 Task: Create a sub task Release to Production / Go Live for the task  Improve UI/UX of the app on mobile devices in the project TransportWorks , assign it to team member softage.8@softage.net and update the status of the sub task to  Off Track , set the priority of the sub task to High.
Action: Mouse moved to (61, 422)
Screenshot: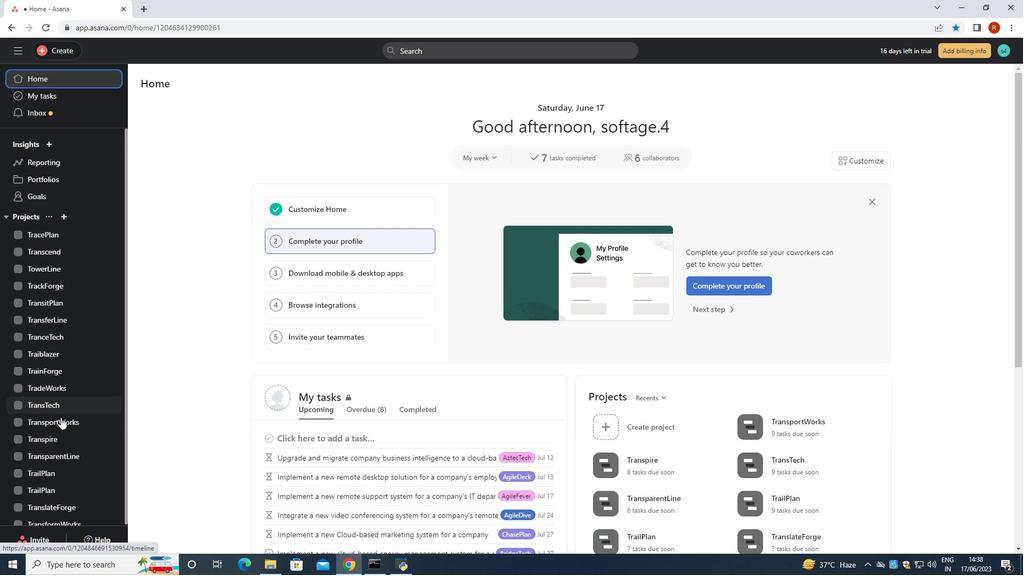 
Action: Mouse pressed left at (61, 422)
Screenshot: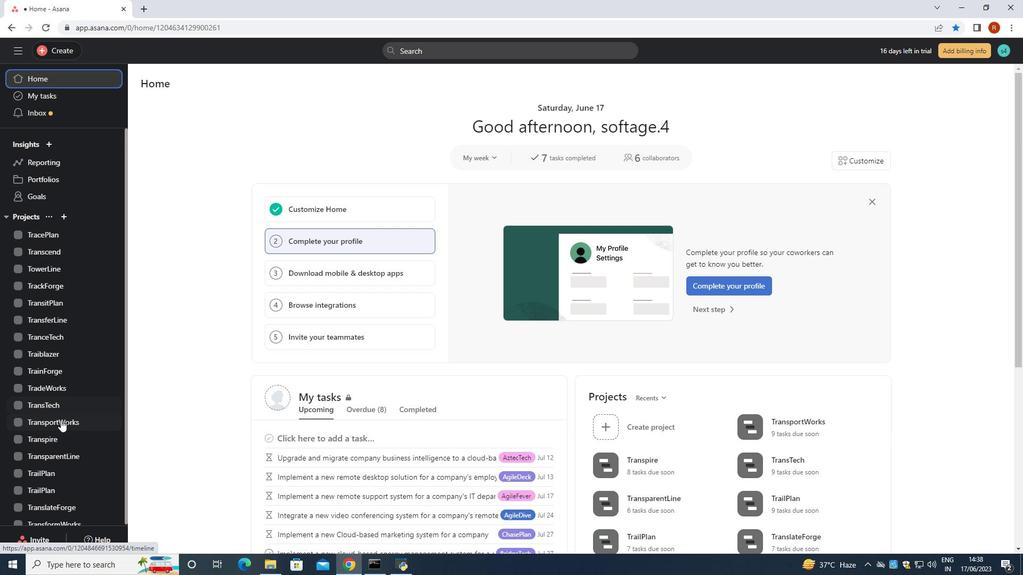 
Action: Mouse moved to (431, 256)
Screenshot: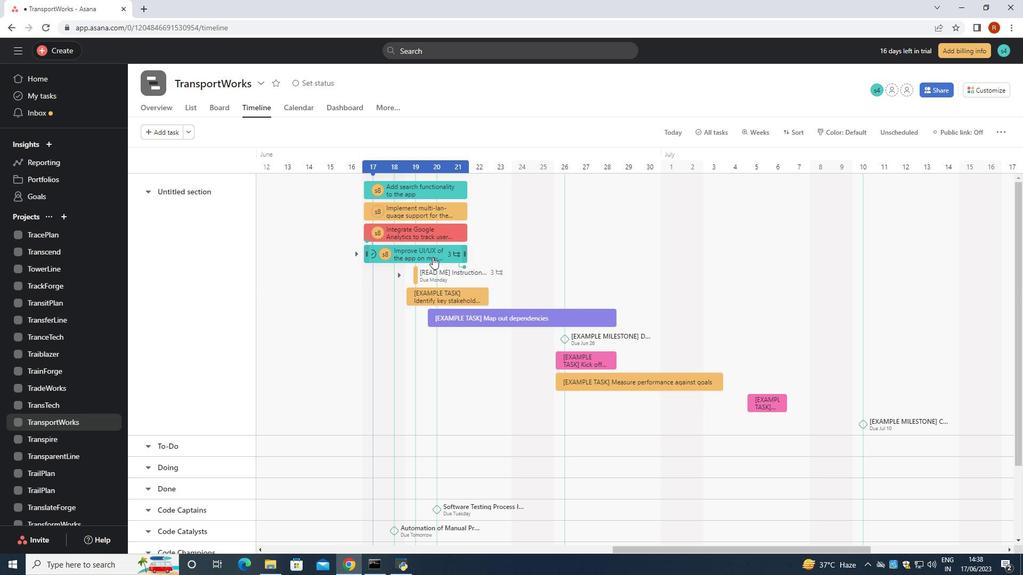 
Action: Mouse pressed left at (431, 256)
Screenshot: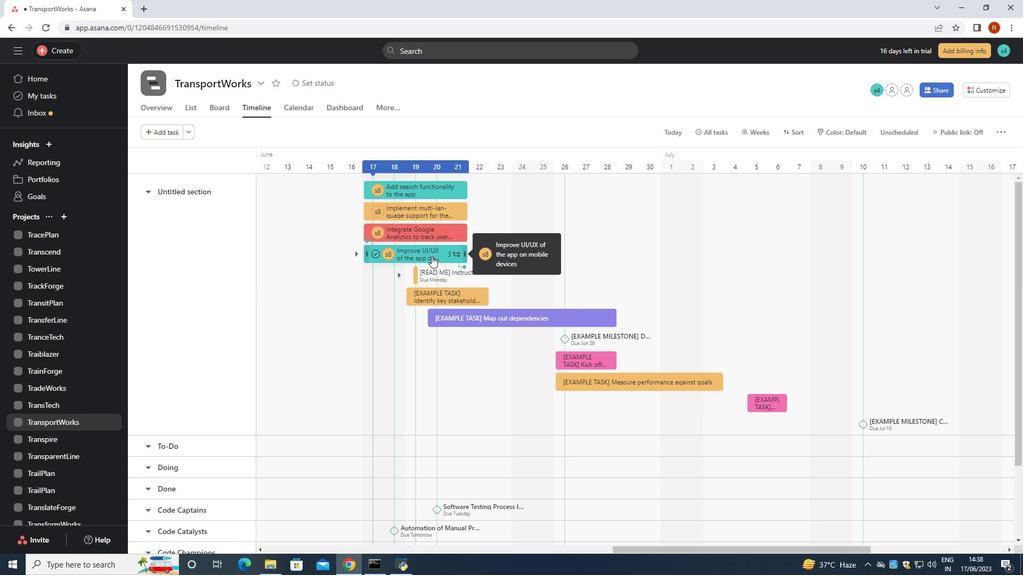 
Action: Mouse moved to (805, 247)
Screenshot: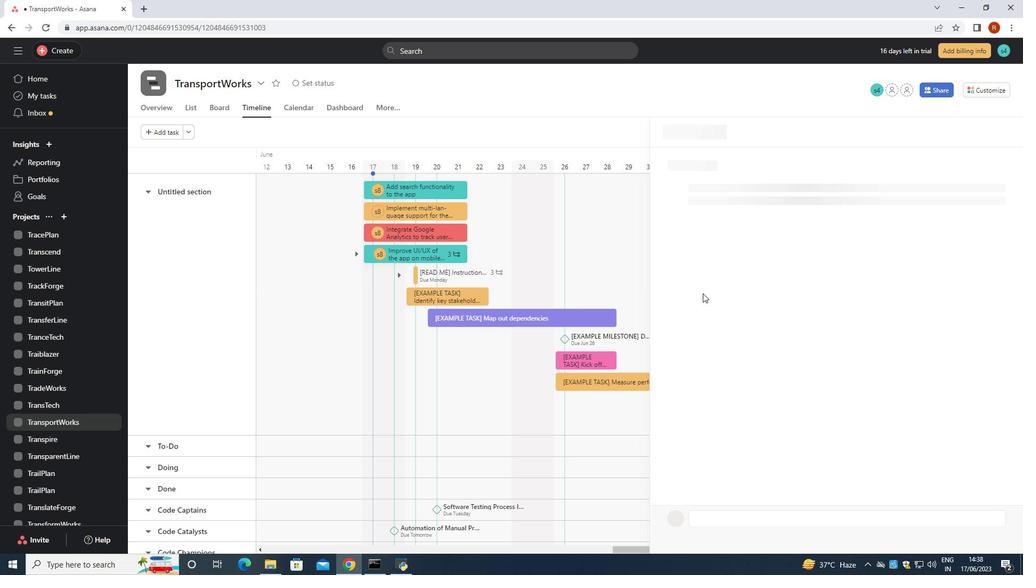 
Action: Mouse scrolled (805, 246) with delta (0, 0)
Screenshot: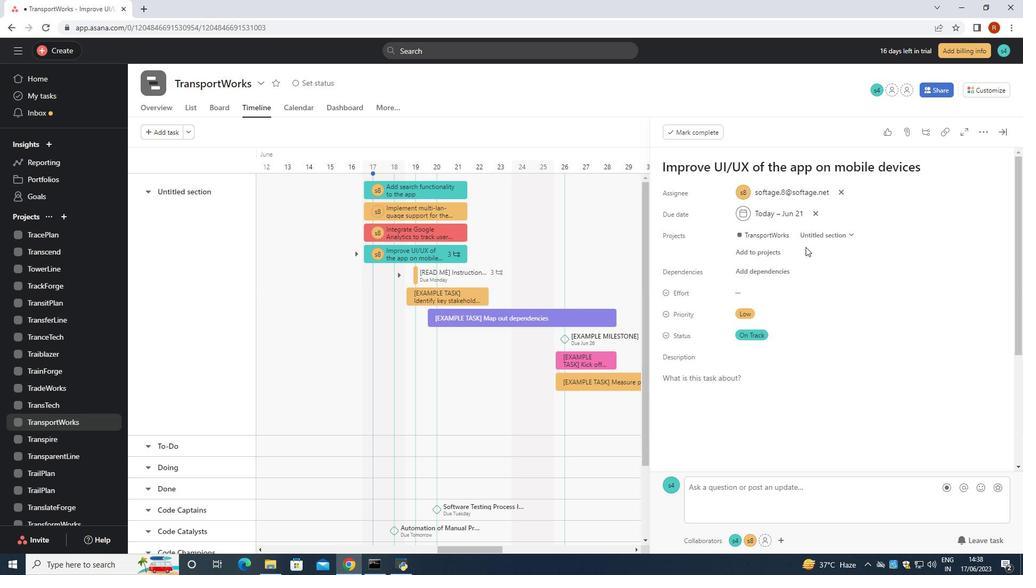 
Action: Mouse scrolled (805, 246) with delta (0, 0)
Screenshot: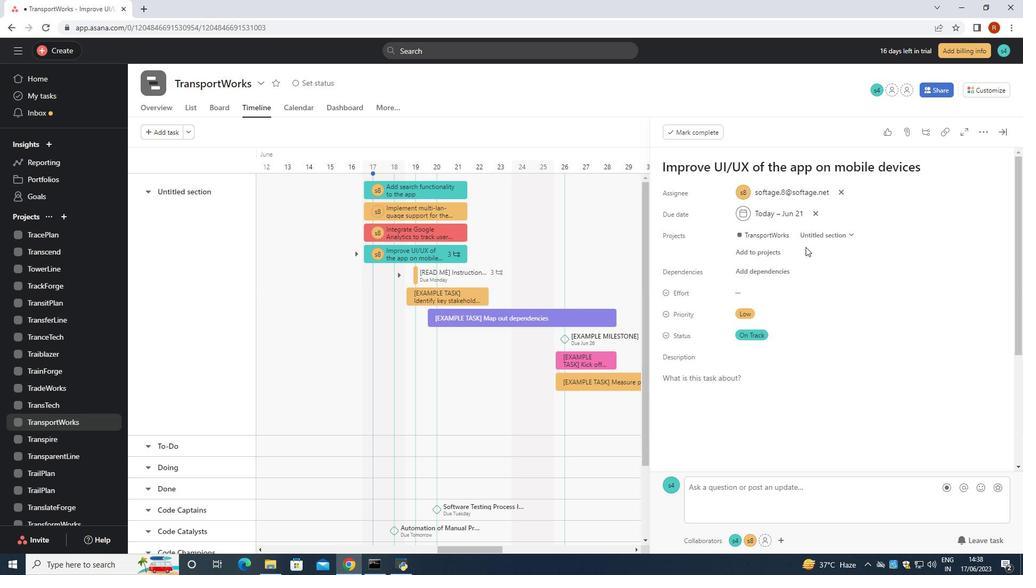 
Action: Mouse scrolled (805, 246) with delta (0, 0)
Screenshot: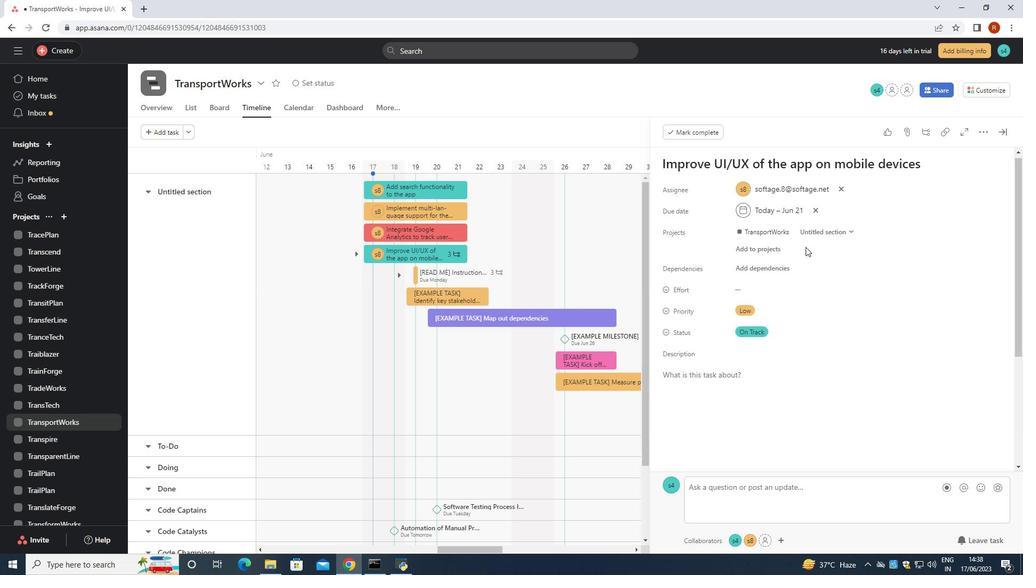 
Action: Mouse scrolled (805, 246) with delta (0, 0)
Screenshot: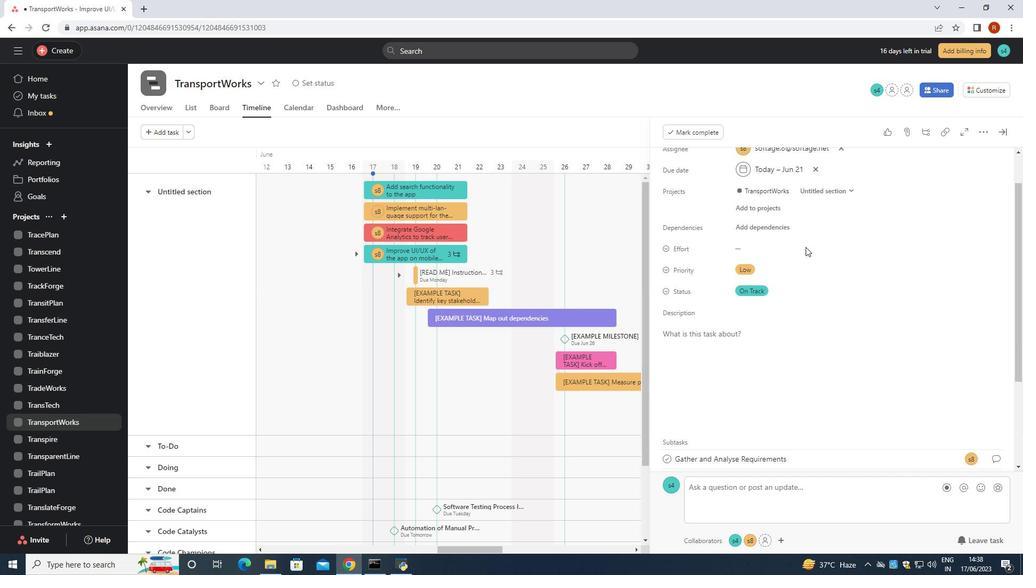 
Action: Mouse moved to (806, 248)
Screenshot: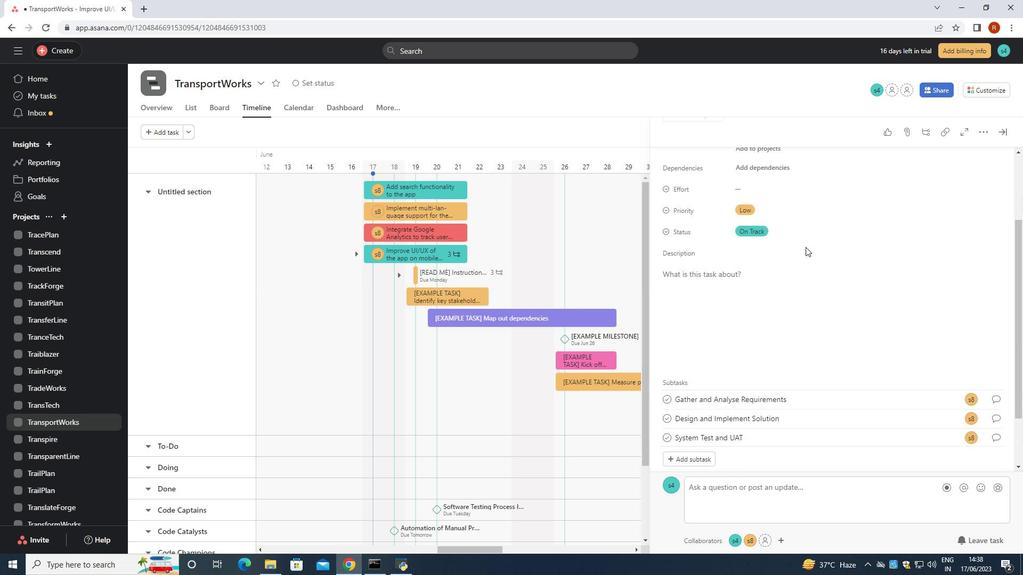 
Action: Mouse scrolled (806, 248) with delta (0, 0)
Screenshot: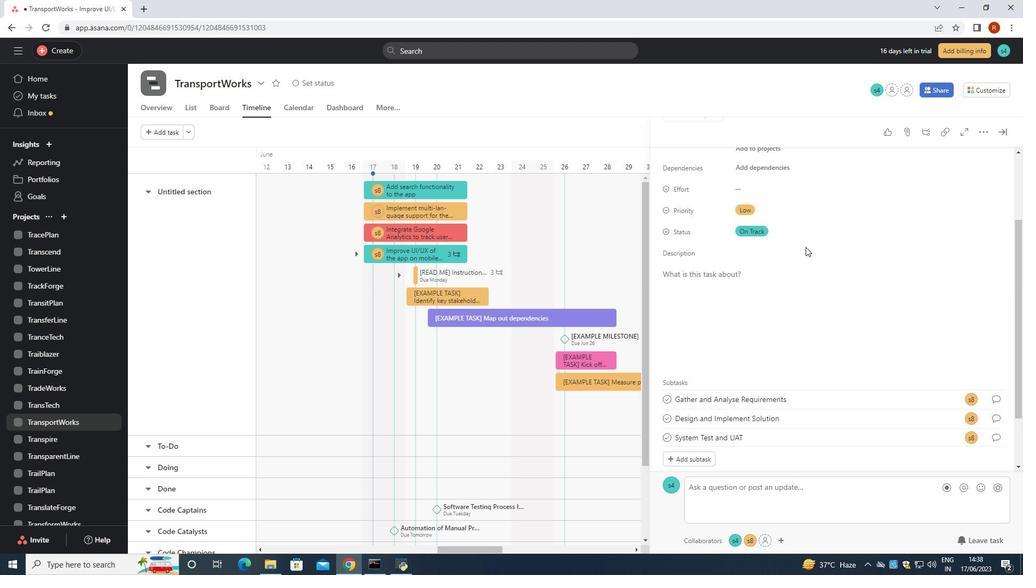 
Action: Mouse moved to (706, 386)
Screenshot: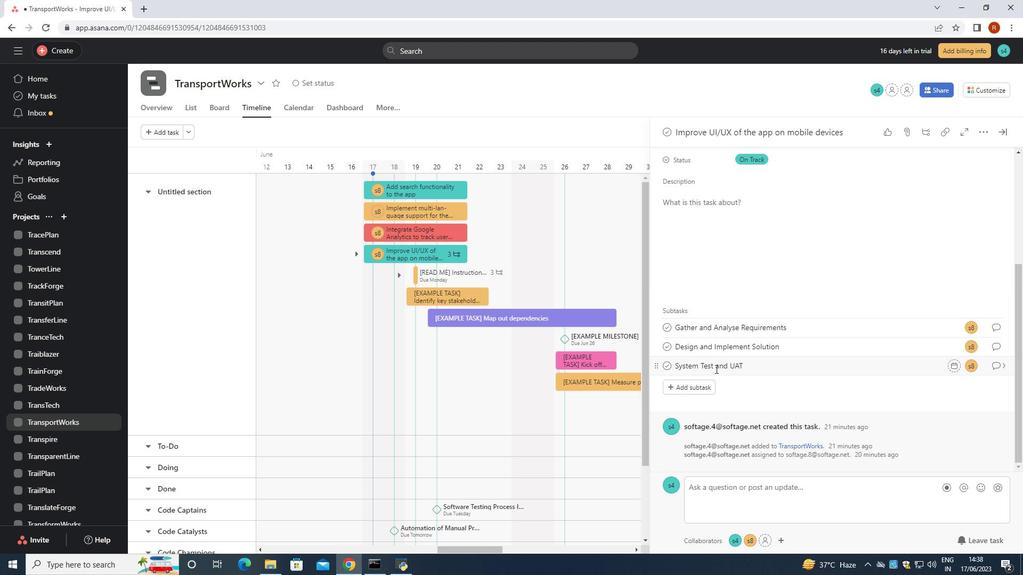 
Action: Mouse pressed left at (706, 386)
Screenshot: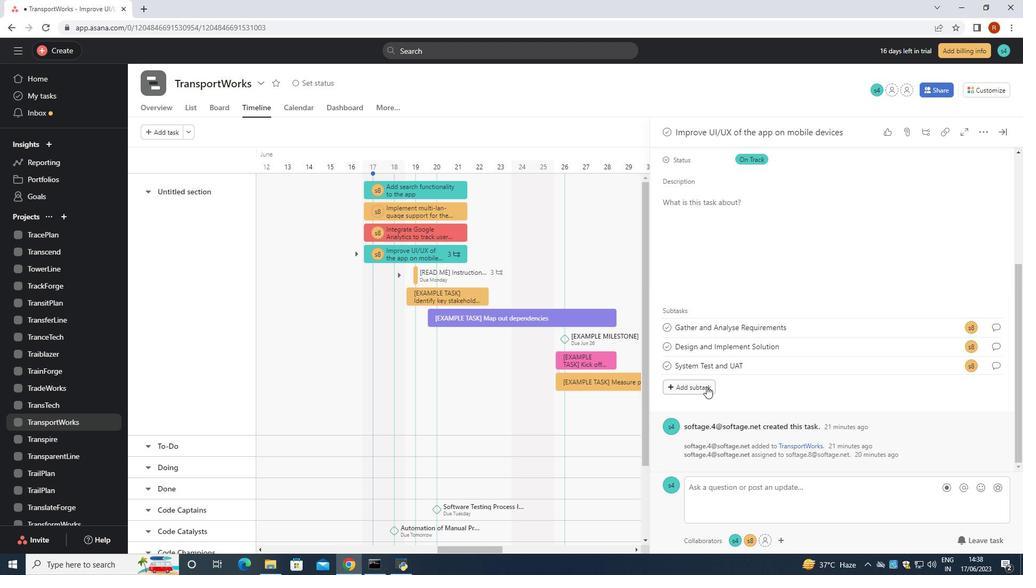 
Action: Key pressed <Key.shift>Release<Key.space>to<Key.space><Key.shift><Key.shift><Key.shift><Key.shift><Key.shift><Key.shift>Production<Key.space><Key.backspace>/<Key.shift>Go<Key.space><Key.shift><<Key.backspace><Key.shift>Live<Key.space>
Screenshot: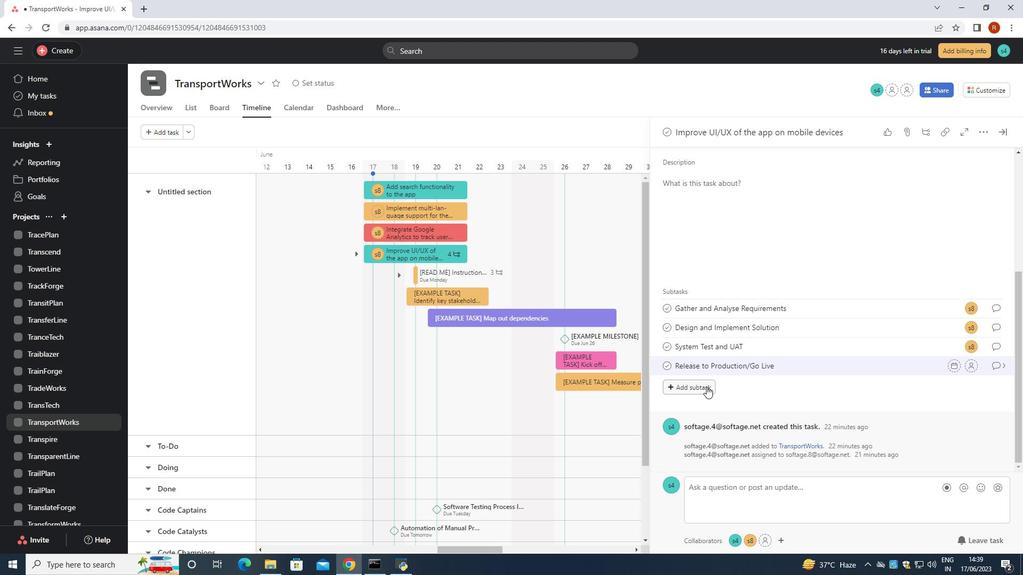 
Action: Mouse moved to (996, 361)
Screenshot: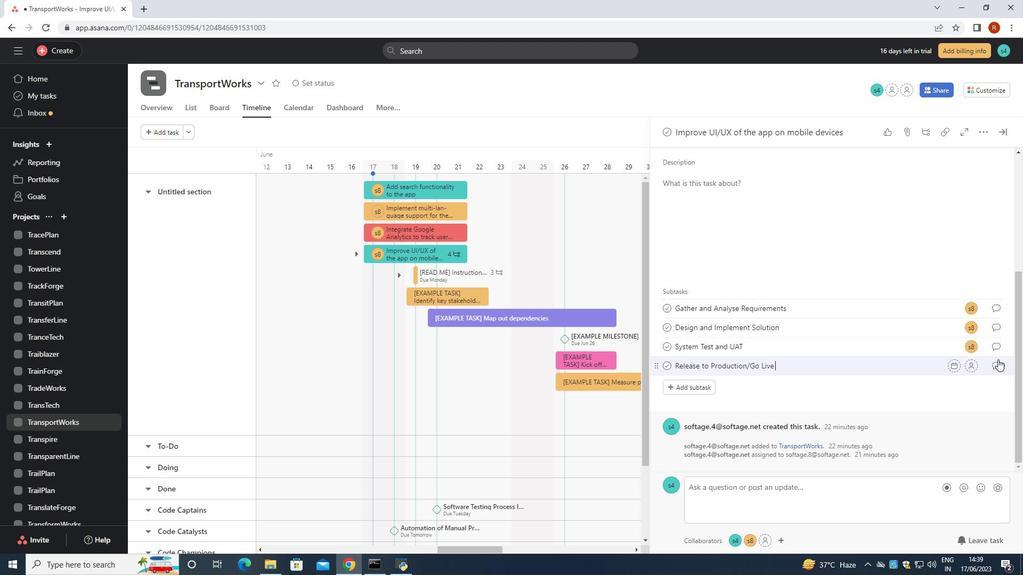 
Action: Mouse pressed left at (996, 361)
Screenshot: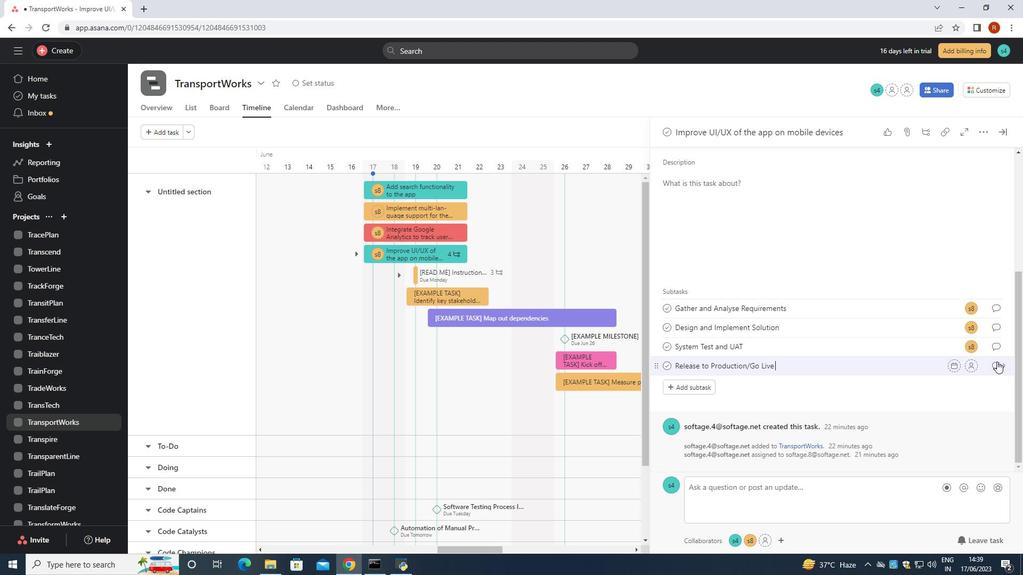 
Action: Mouse moved to (704, 276)
Screenshot: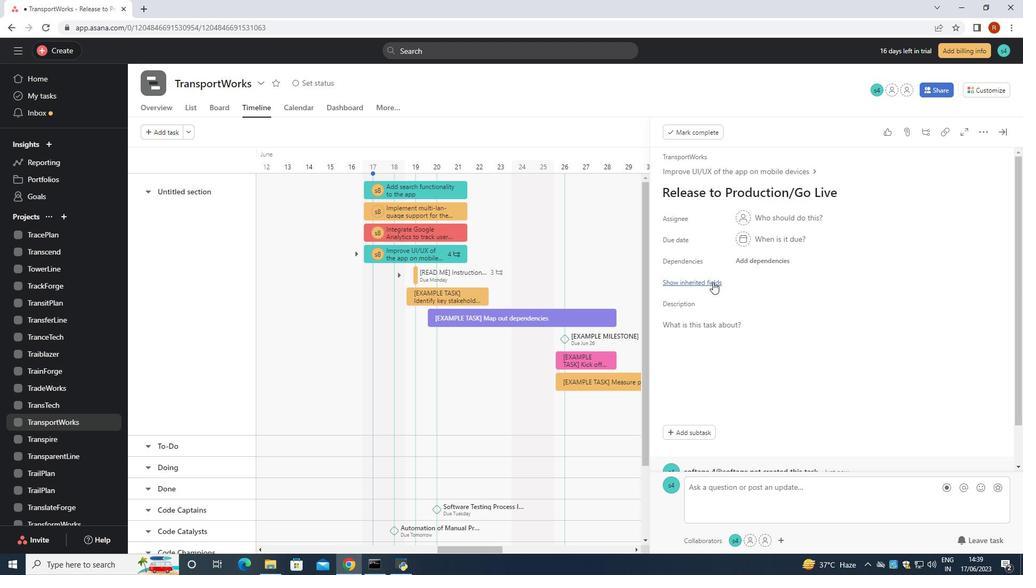 
Action: Mouse pressed left at (704, 276)
Screenshot: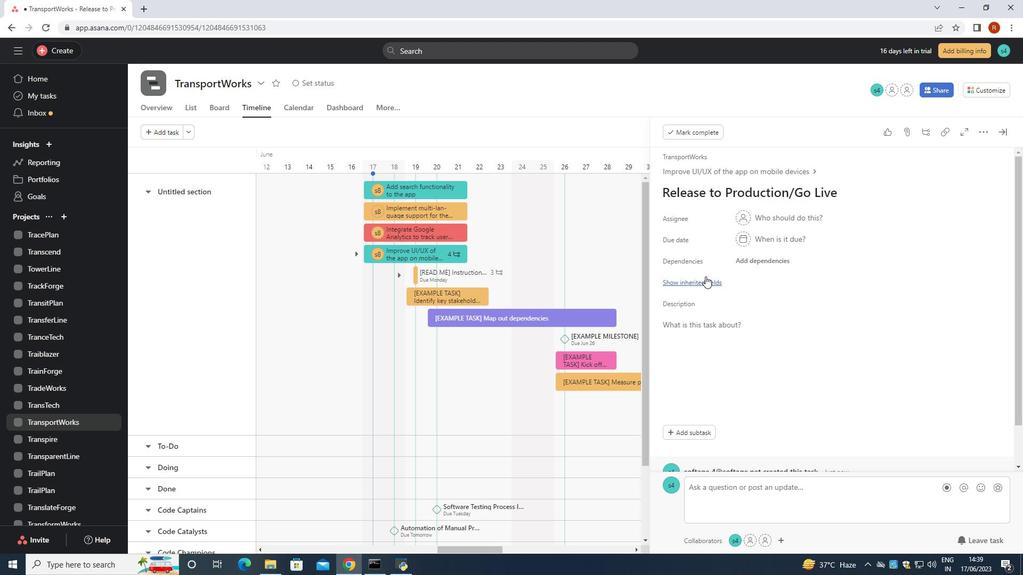 
Action: Mouse moved to (731, 347)
Screenshot: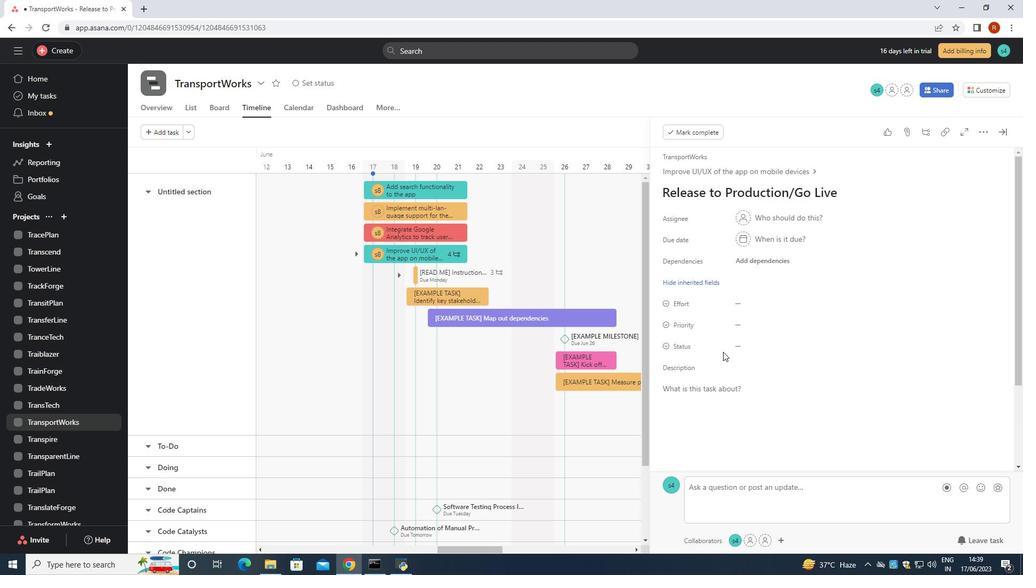 
Action: Mouse pressed left at (731, 347)
Screenshot: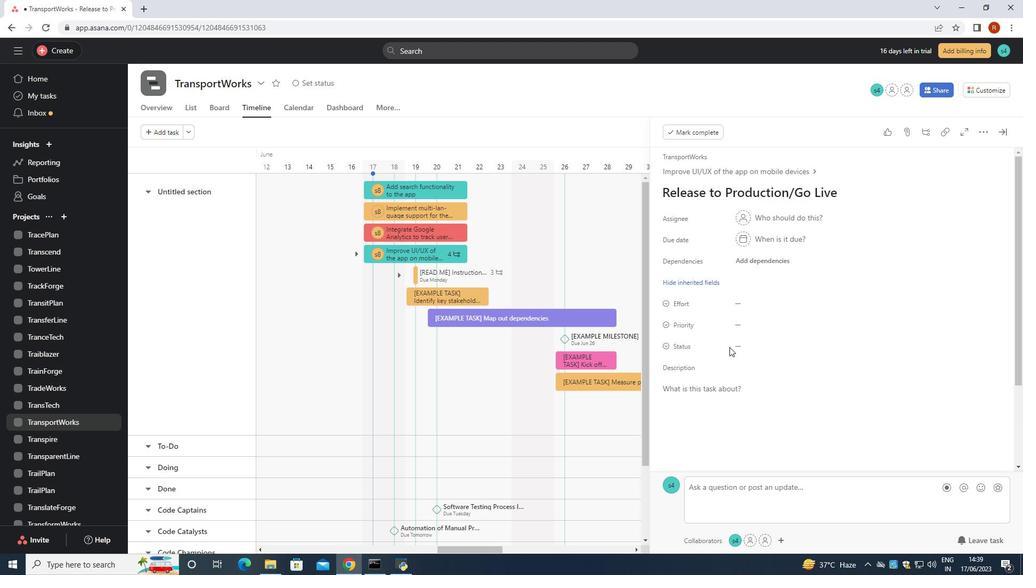 
Action: Mouse moved to (771, 422)
Screenshot: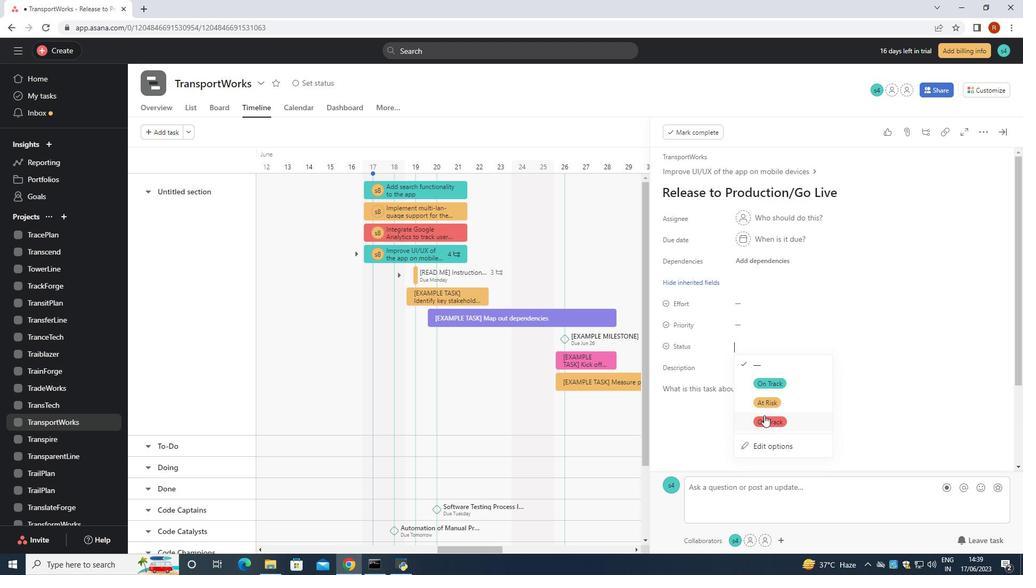 
Action: Mouse pressed left at (771, 422)
Screenshot: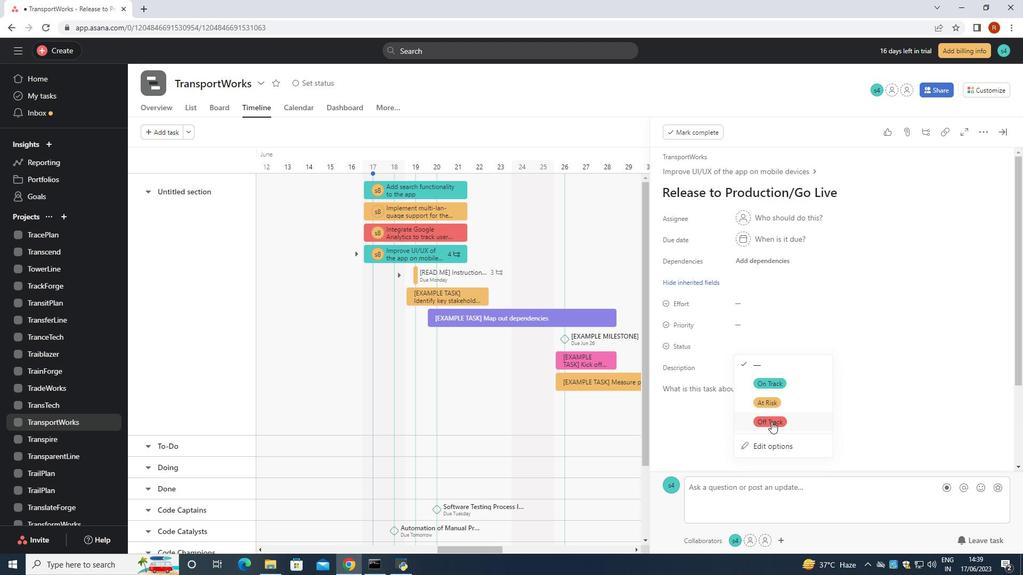 
Action: Mouse moved to (749, 325)
Screenshot: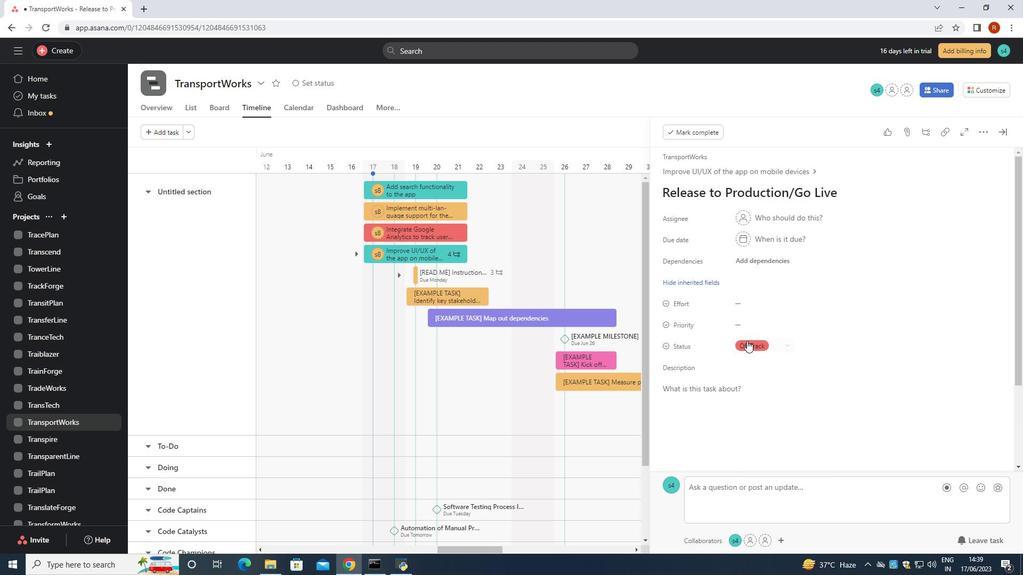 
Action: Mouse pressed left at (749, 325)
Screenshot: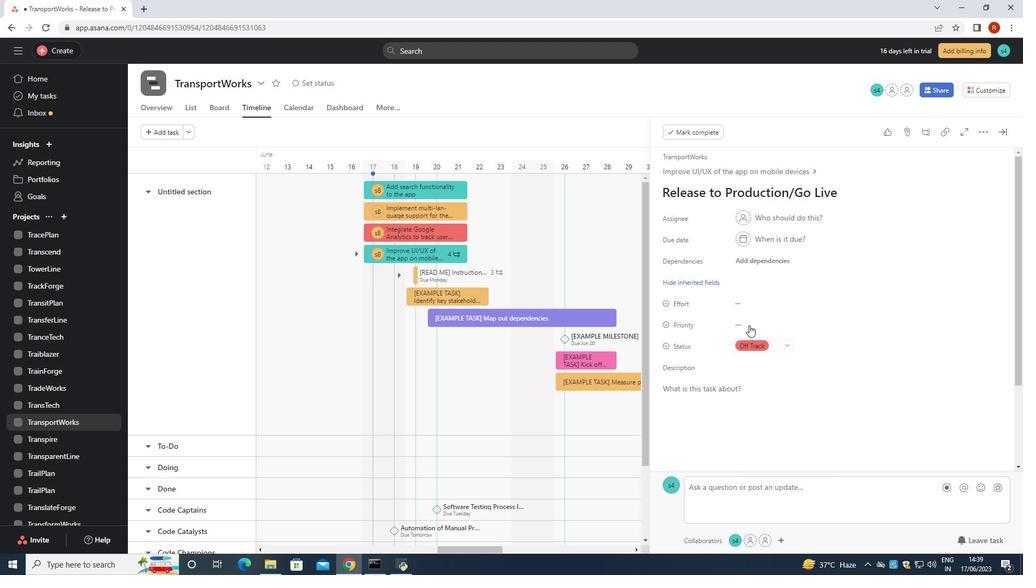 
Action: Mouse moved to (775, 358)
Screenshot: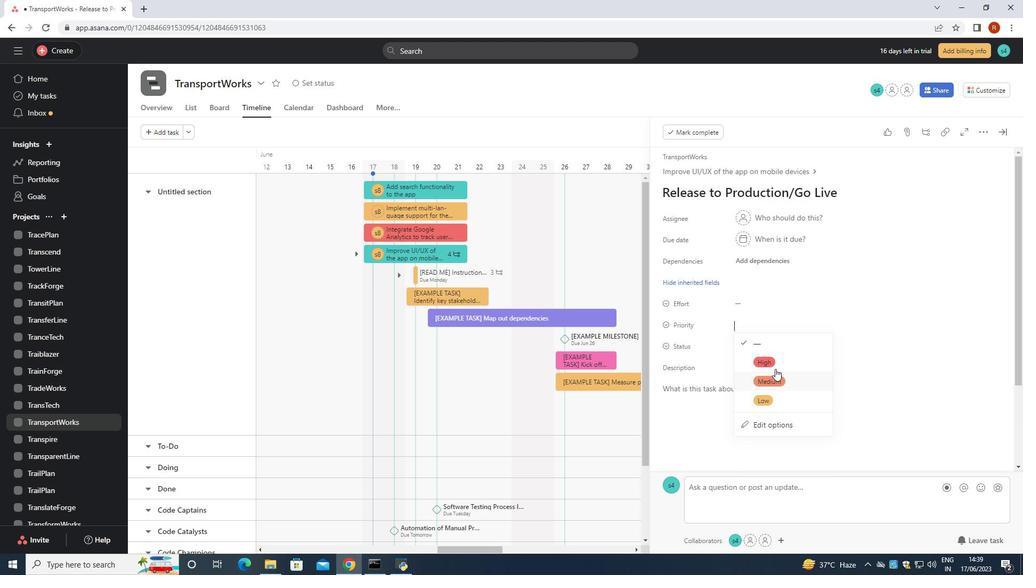 
Action: Mouse pressed left at (775, 358)
Screenshot: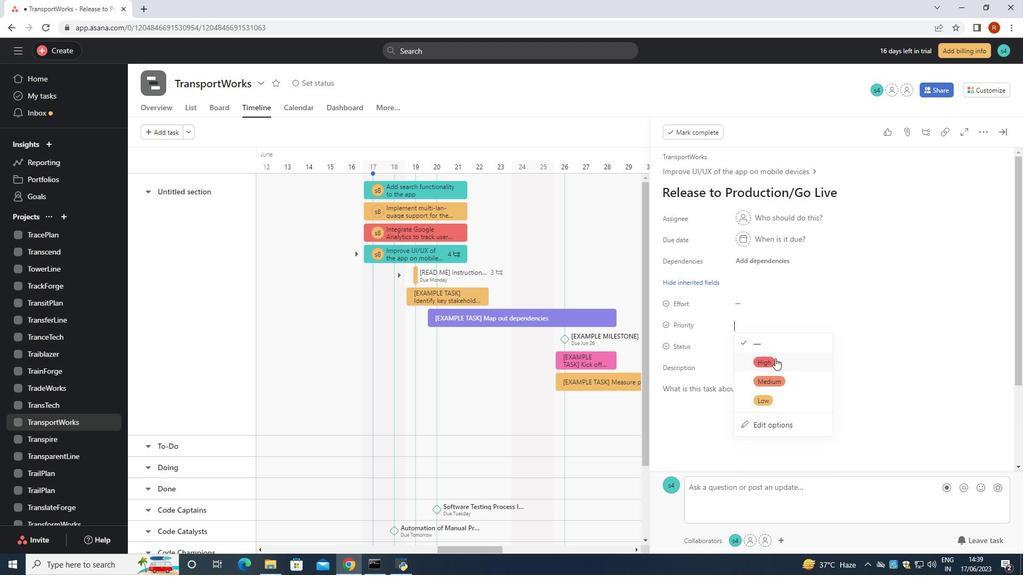 
